Task: Send an email invitation for the 'Sport Event' and verify the event details in the calendar.
Action: Mouse moved to (161, 316)
Screenshot: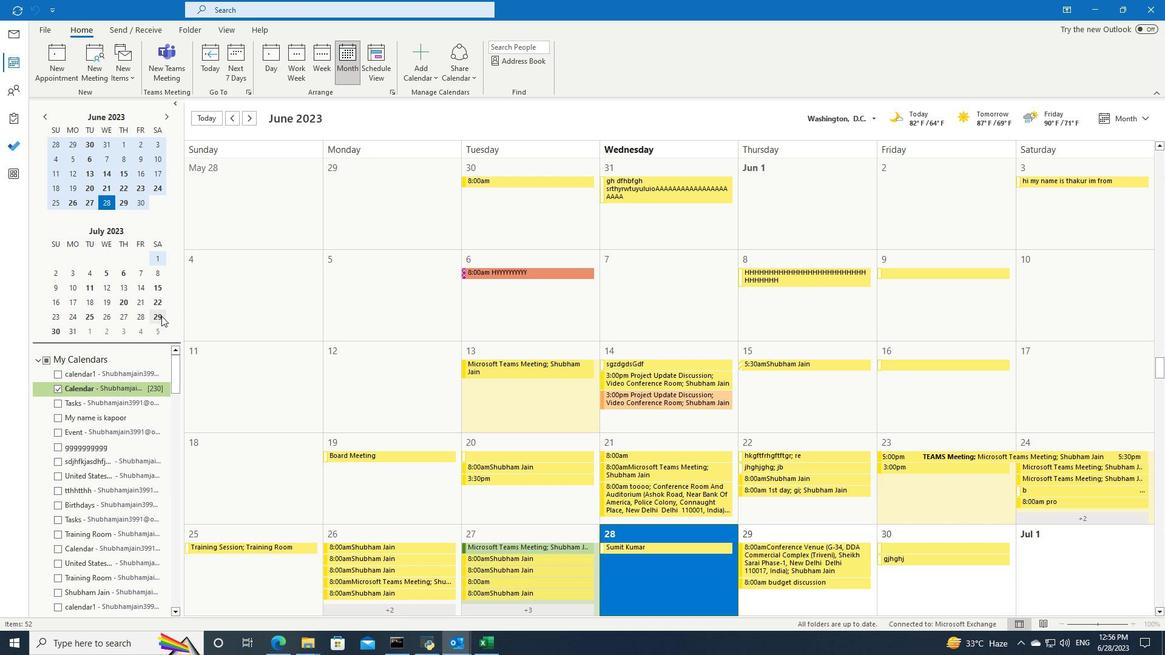 
Action: Mouse pressed left at (161, 316)
Screenshot: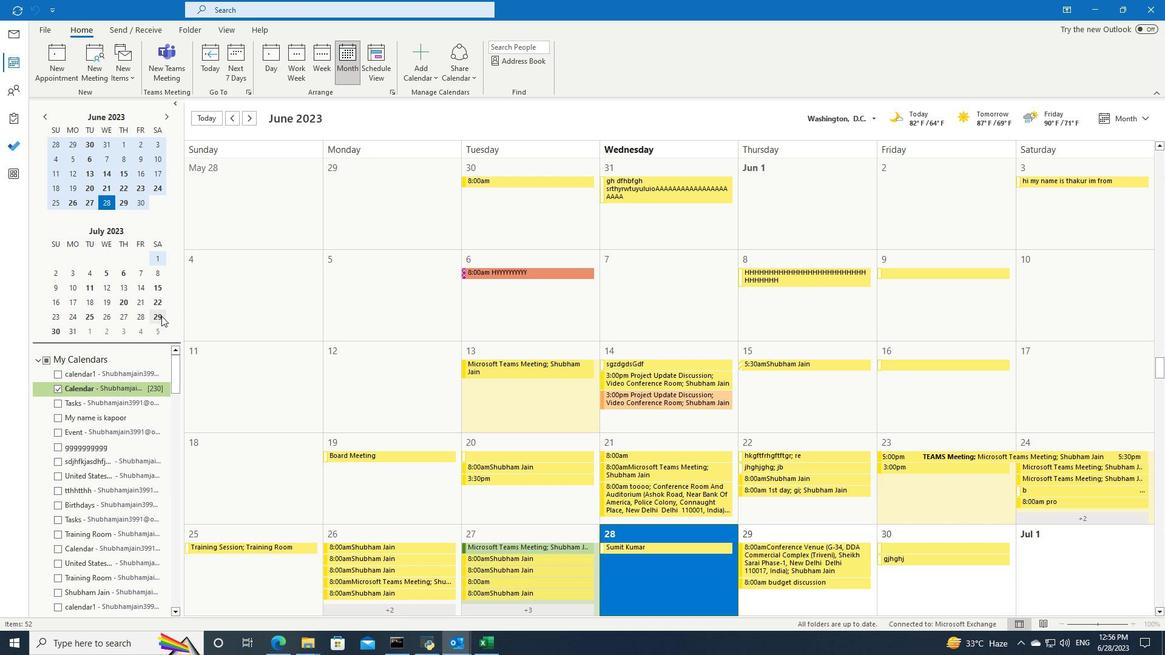 
Action: Mouse moved to (293, 203)
Screenshot: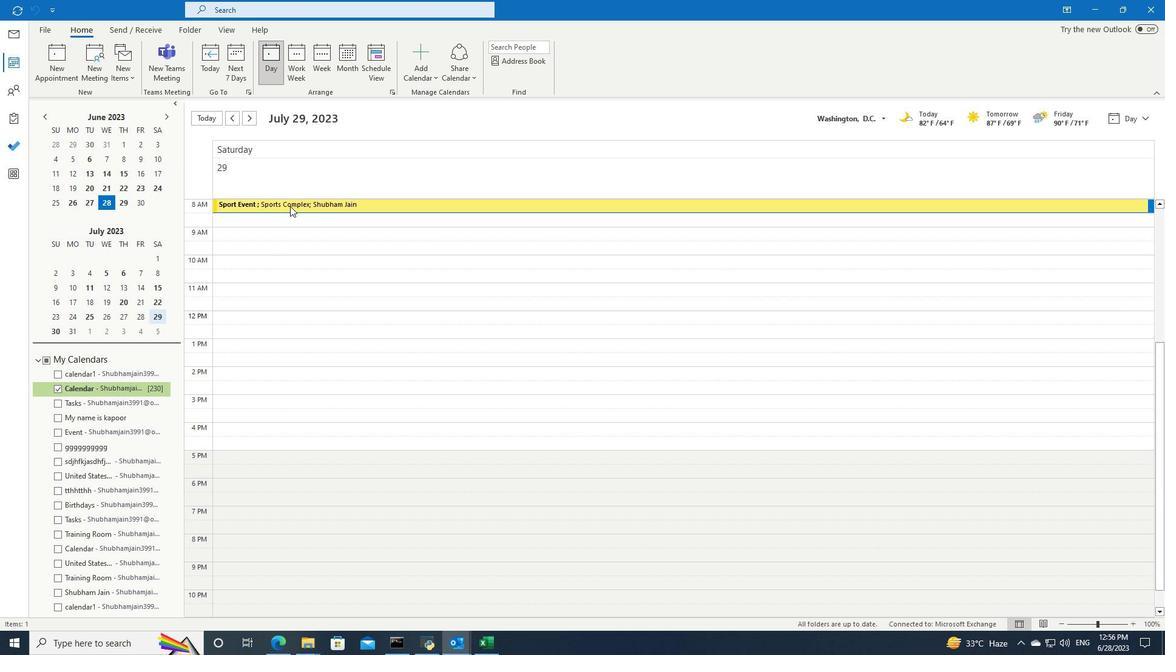 
Action: Mouse pressed left at (293, 203)
Screenshot: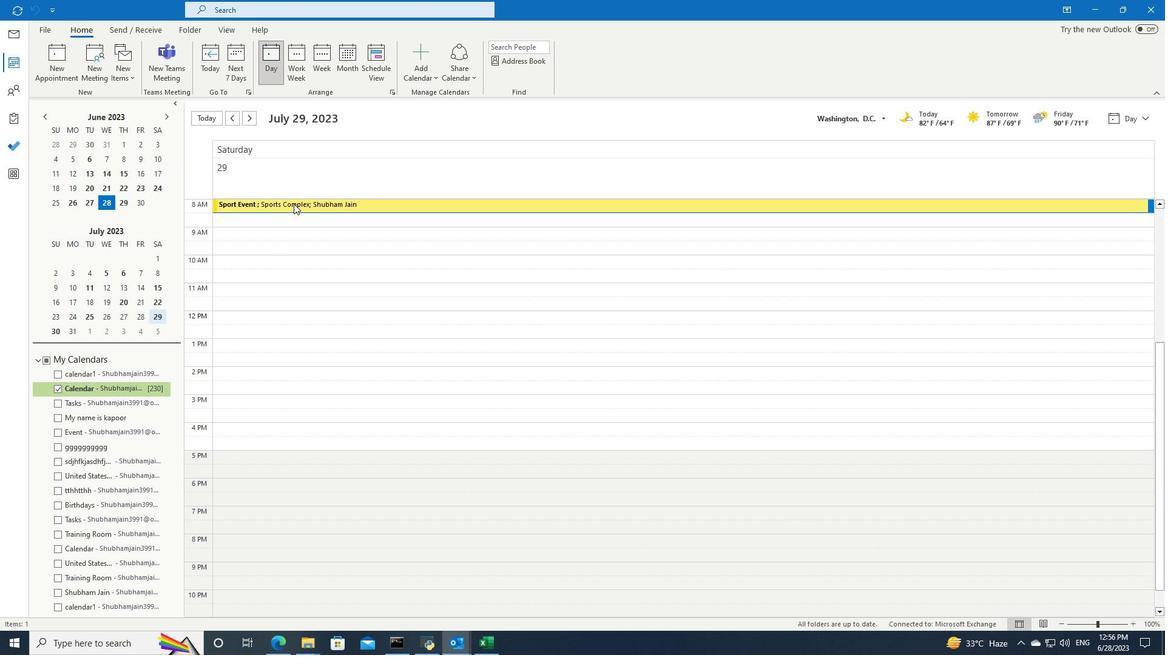 
Action: Mouse moved to (252, 77)
Screenshot: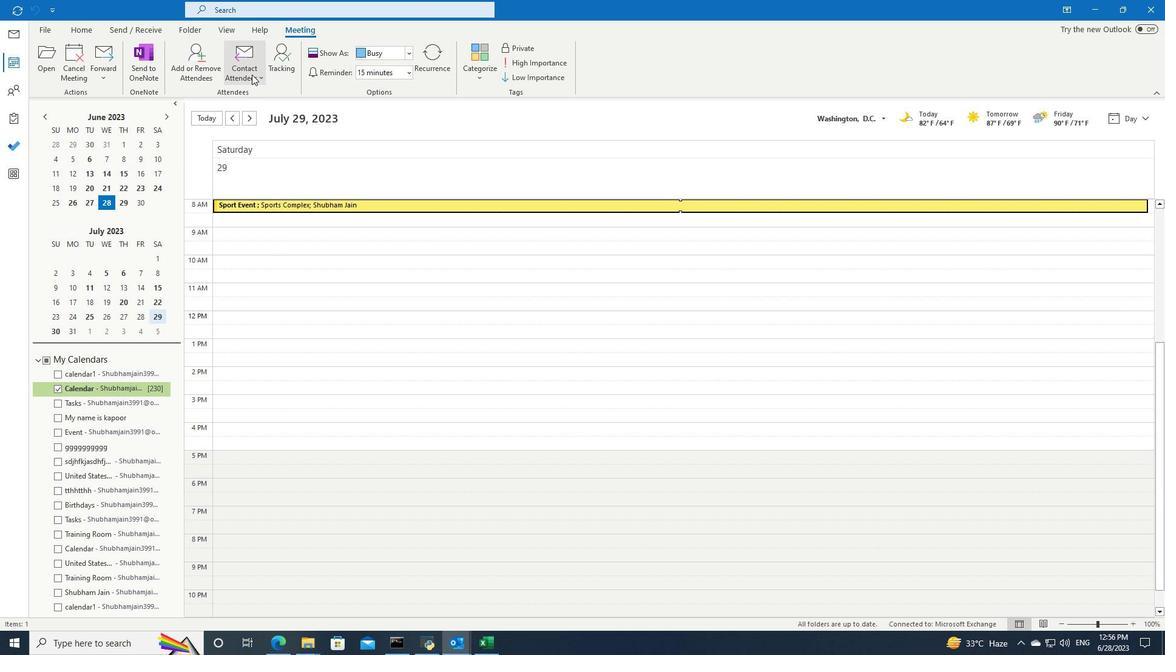 
Action: Mouse pressed left at (252, 77)
Screenshot: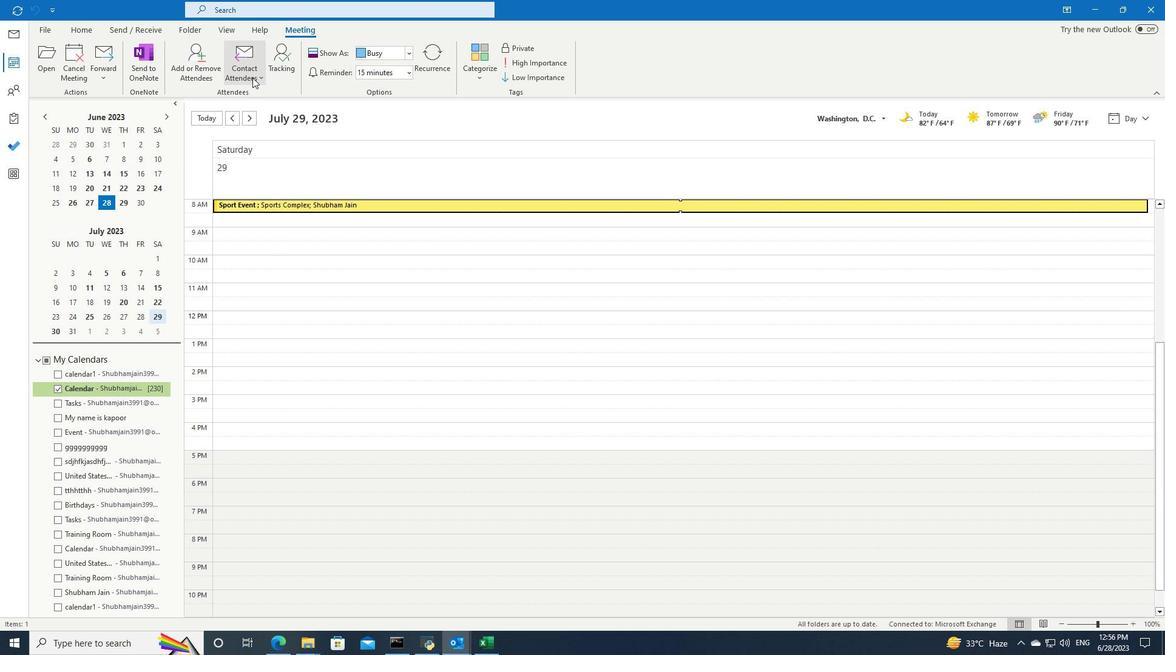 
Action: Mouse moved to (258, 97)
Screenshot: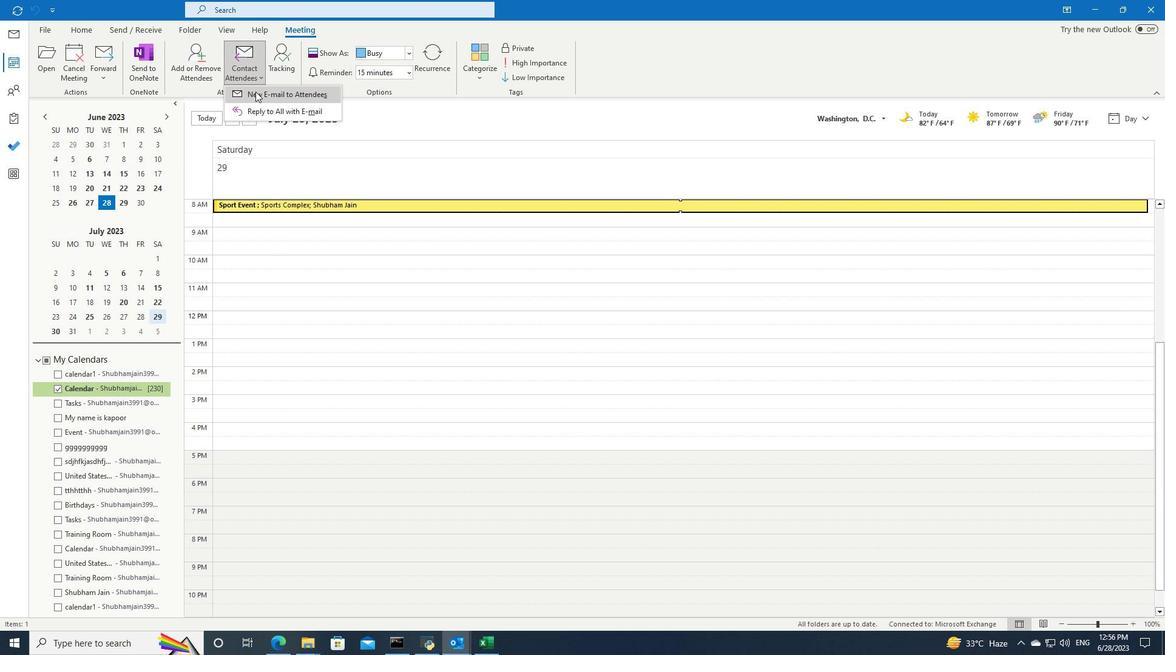 
Action: Mouse pressed left at (258, 97)
Screenshot: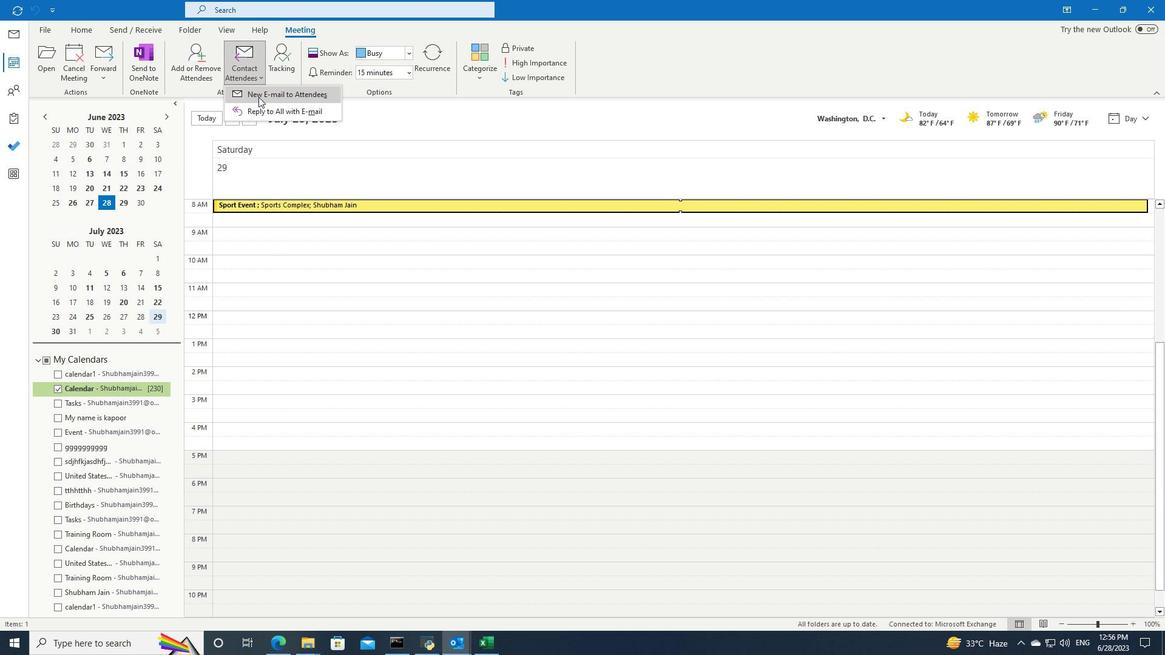 
Action: Mouse moved to (241, 118)
Screenshot: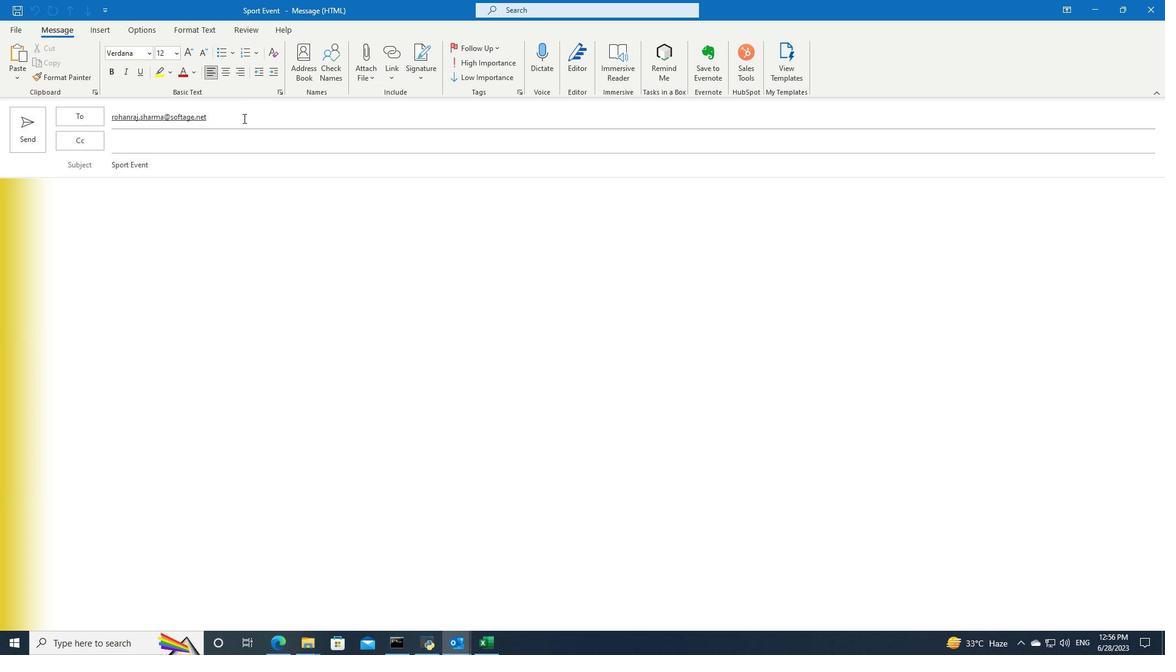 
Action: Mouse pressed left at (241, 118)
Screenshot: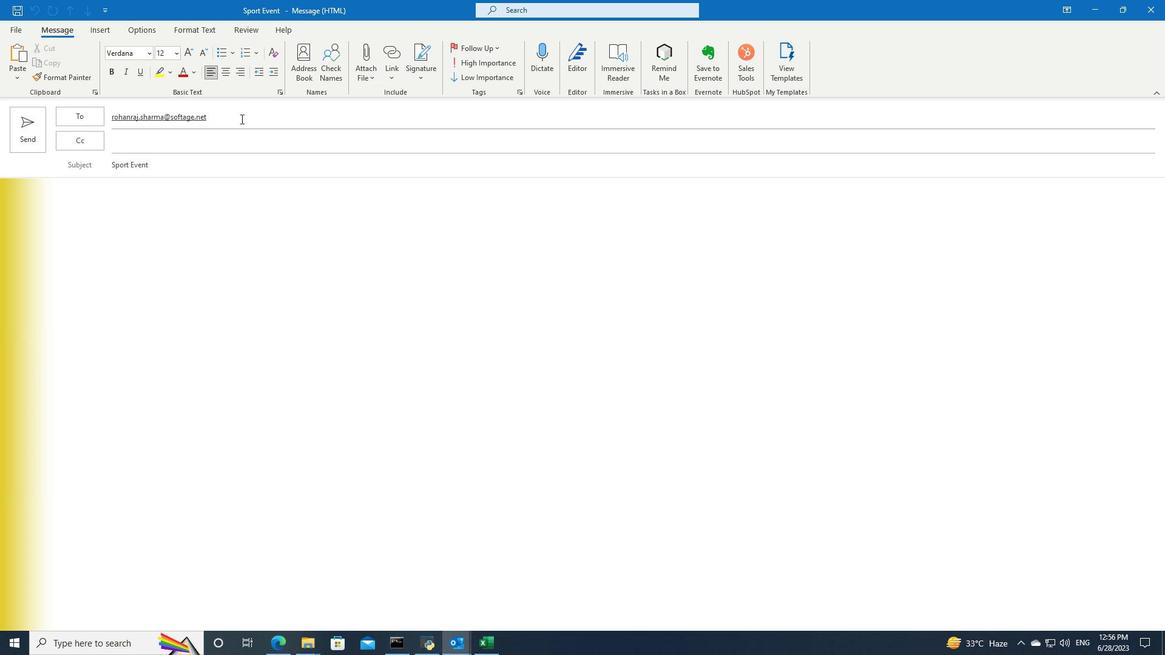 
Action: Key pressed <Key.space>piyush.bhardwajini<Key.shift>@softage.net
Screenshot: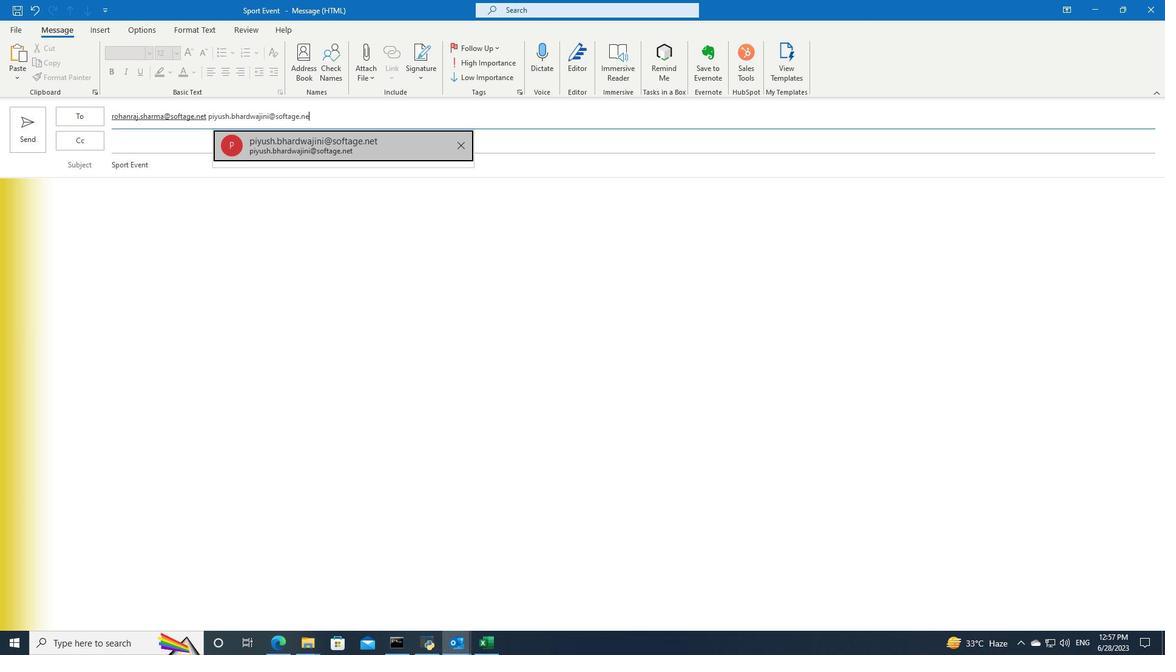 
Action: Mouse moved to (316, 142)
Screenshot: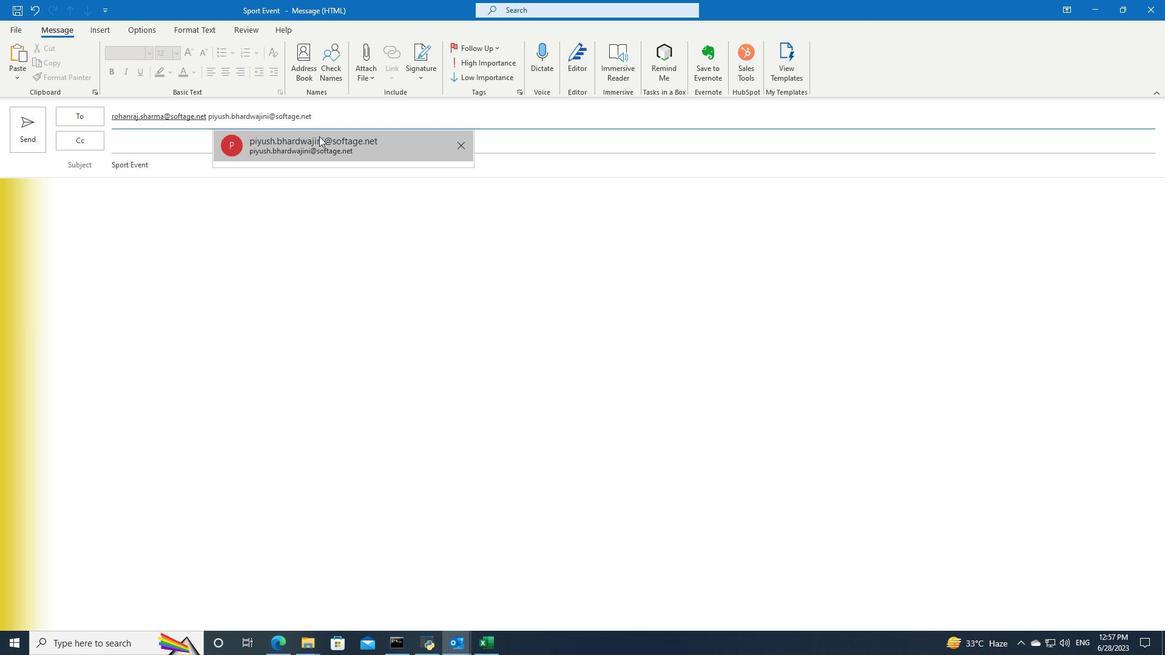 
Action: Mouse pressed left at (316, 142)
Screenshot: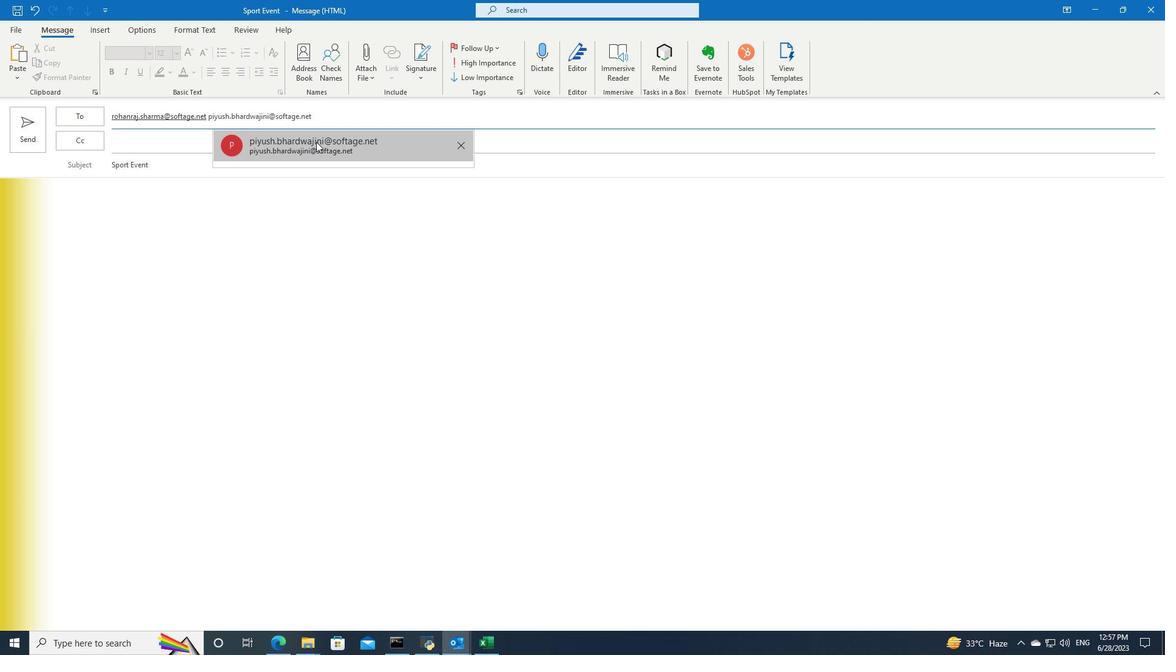 
Action: Key pressed uchiha.uzumaki<Key.shift>@softage.net
Screenshot: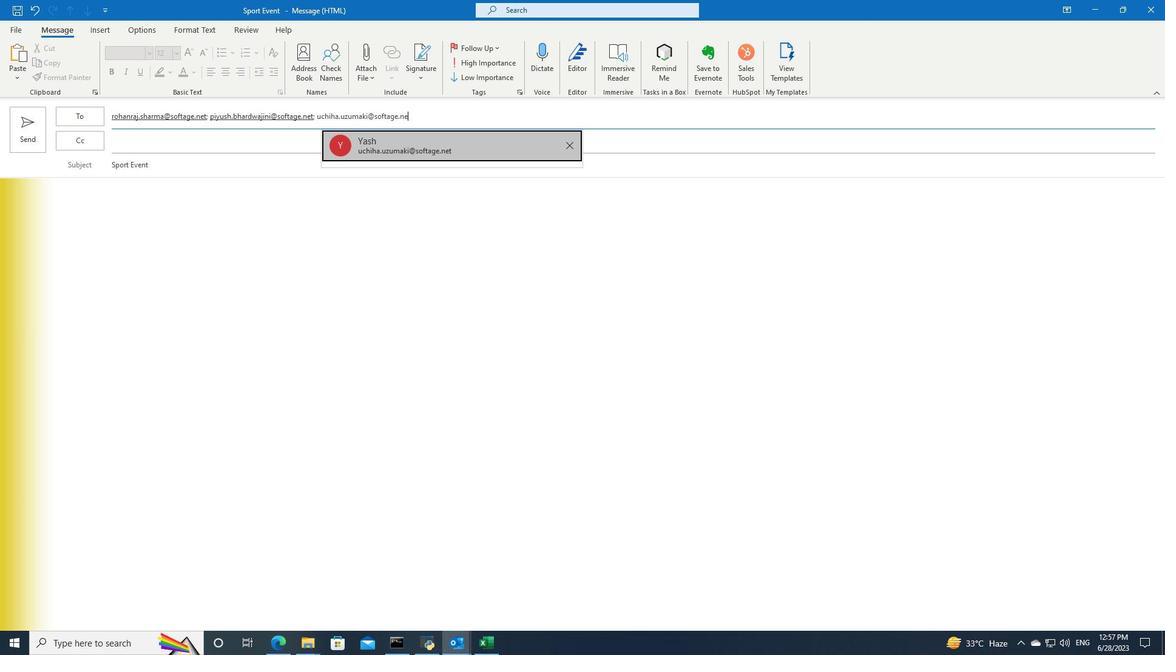 
Action: Mouse moved to (384, 148)
Screenshot: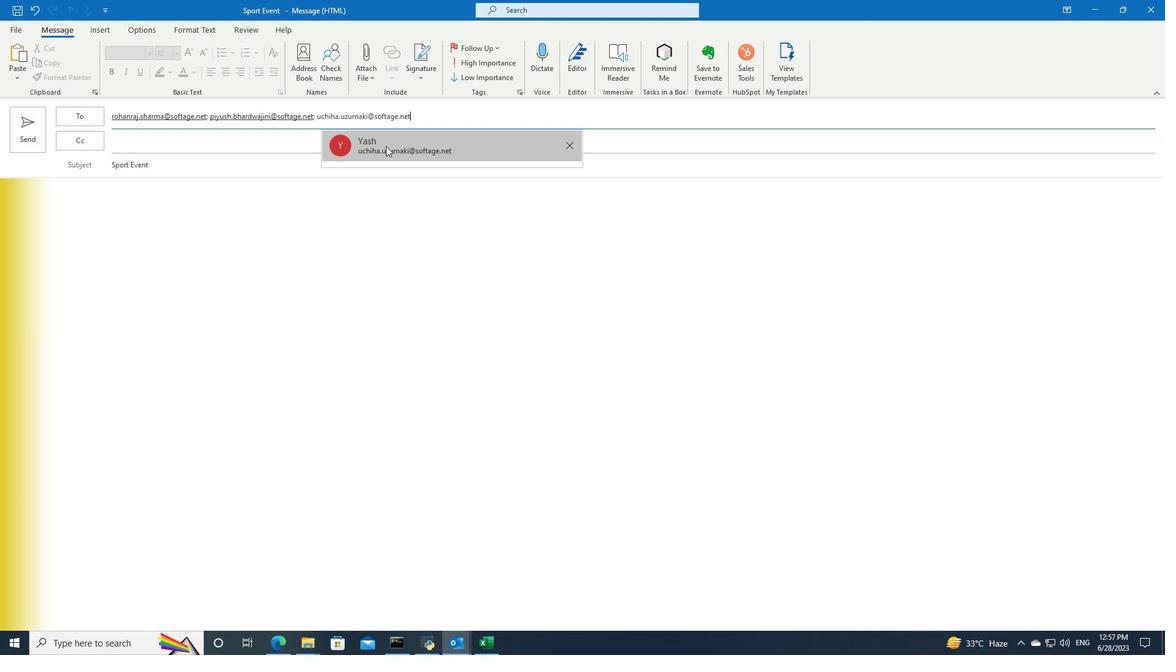 
Action: Mouse pressed left at (384, 148)
Screenshot: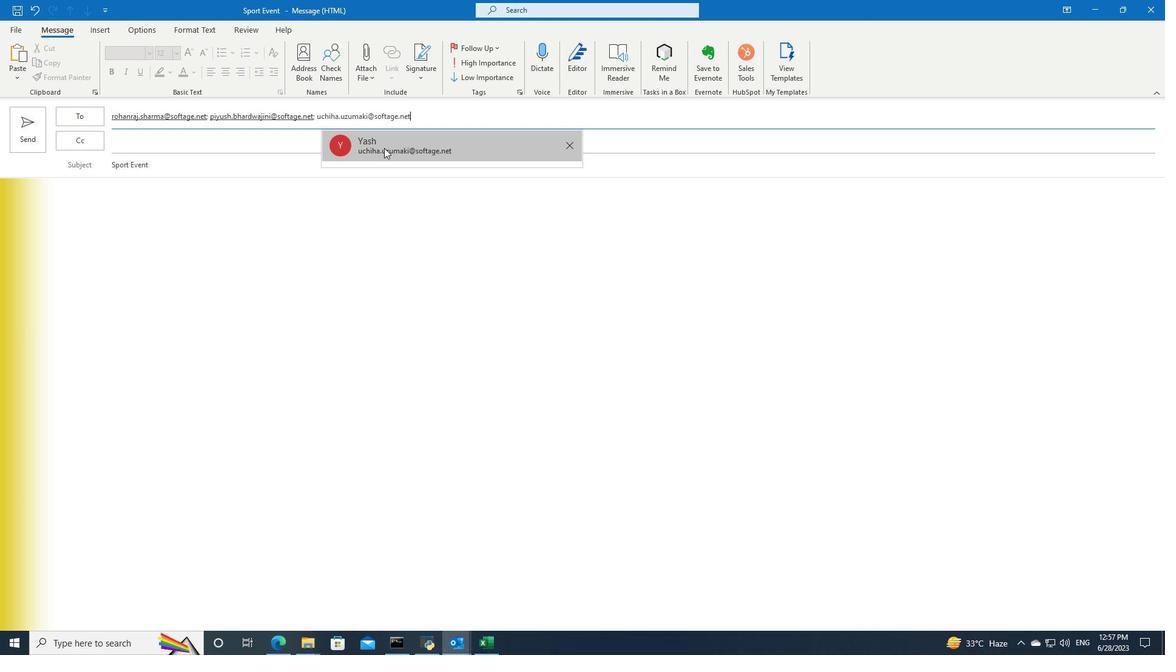 
Action: Key pressed neane.keane<Key.shift>@softage.net
Screenshot: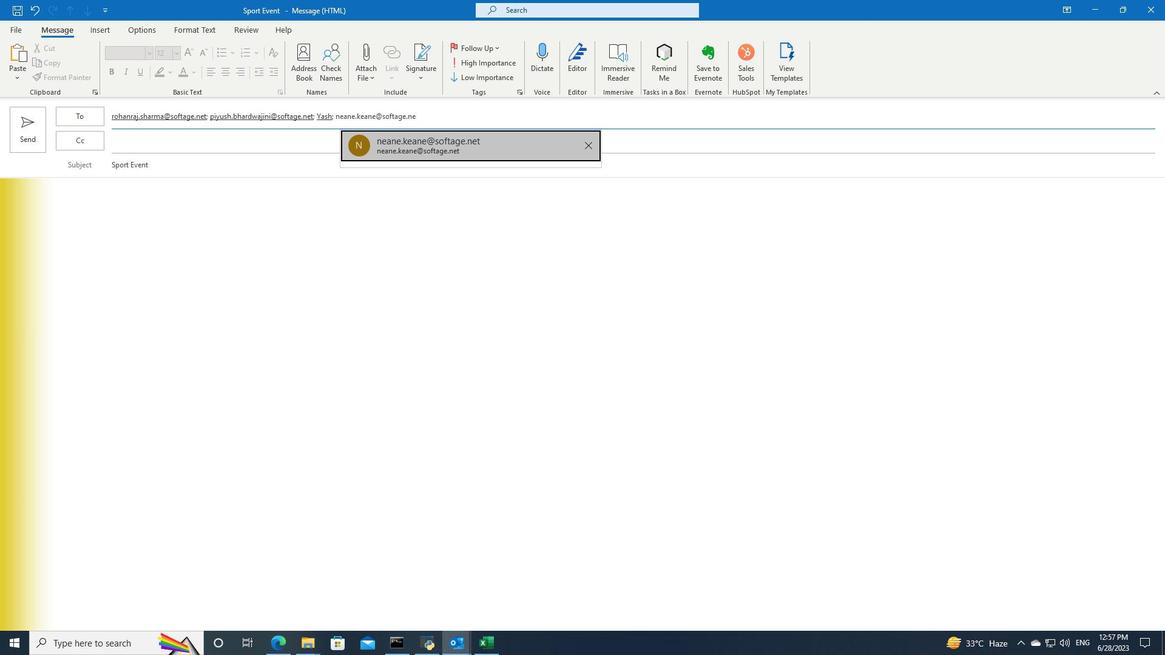
Action: Mouse moved to (437, 142)
Screenshot: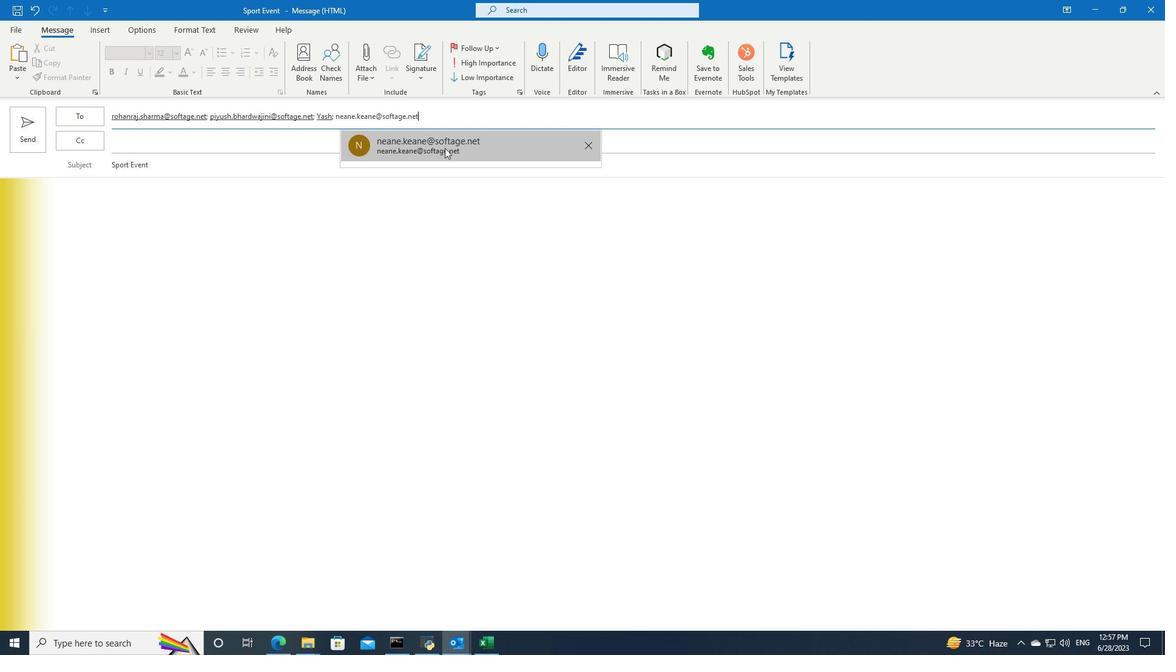 
Action: Mouse pressed left at (437, 142)
Screenshot: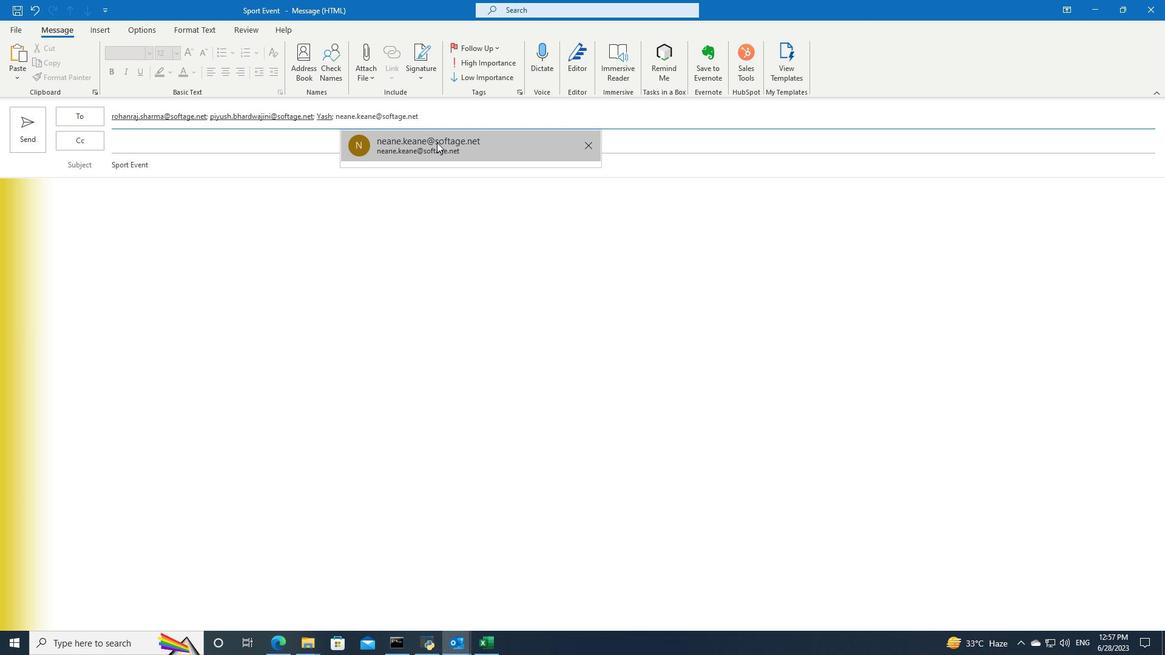 
Action: Mouse moved to (24, 131)
Screenshot: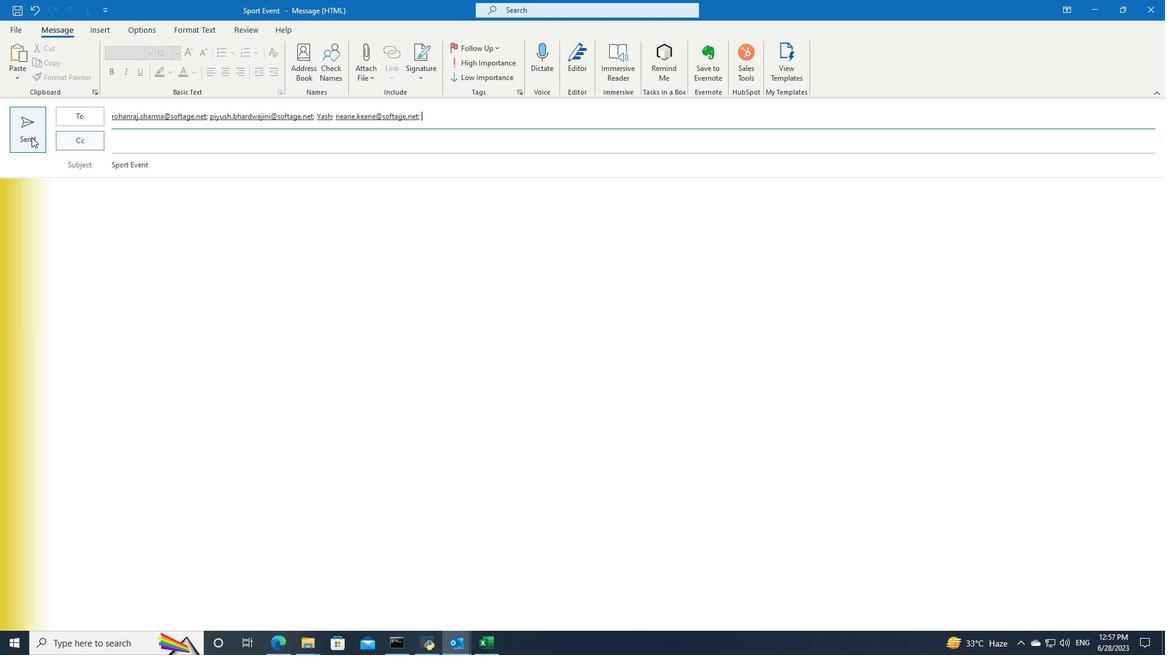 
Action: Mouse pressed left at (24, 131)
Screenshot: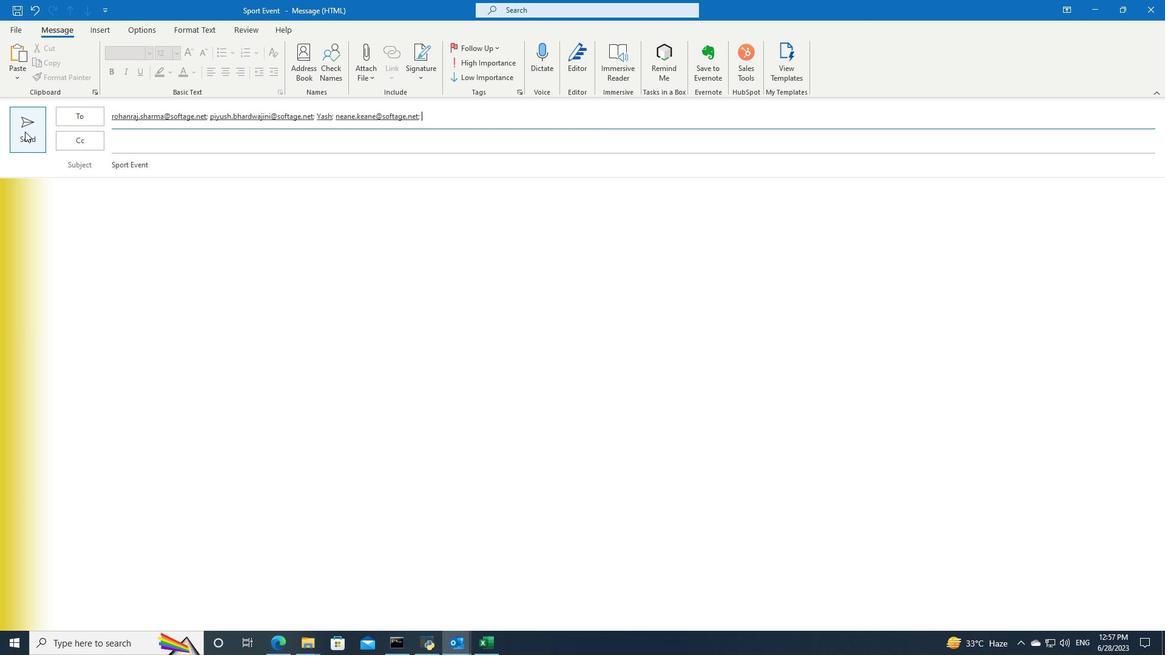 
